Task: Use VLC "Snapshot" feature to capture screenshots of a video with customized filename and location.
Action: Mouse moved to (245, 64)
Screenshot: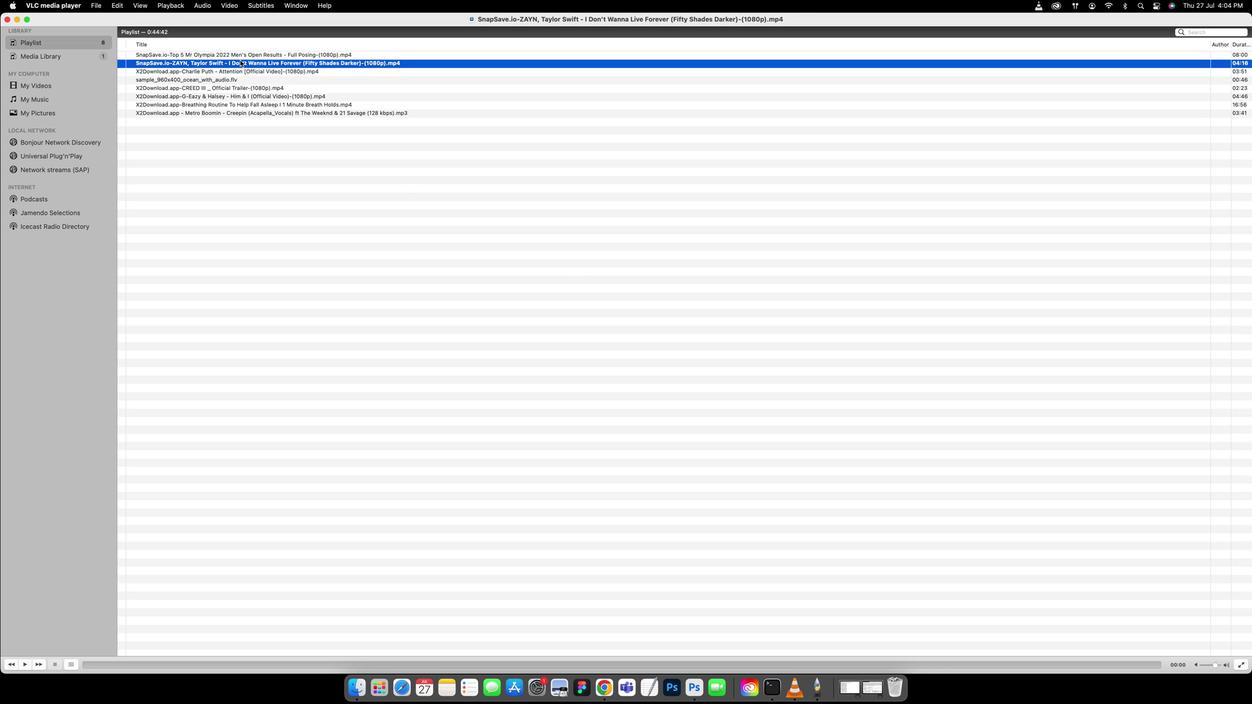 
Action: Mouse pressed left at (245, 64)
Screenshot: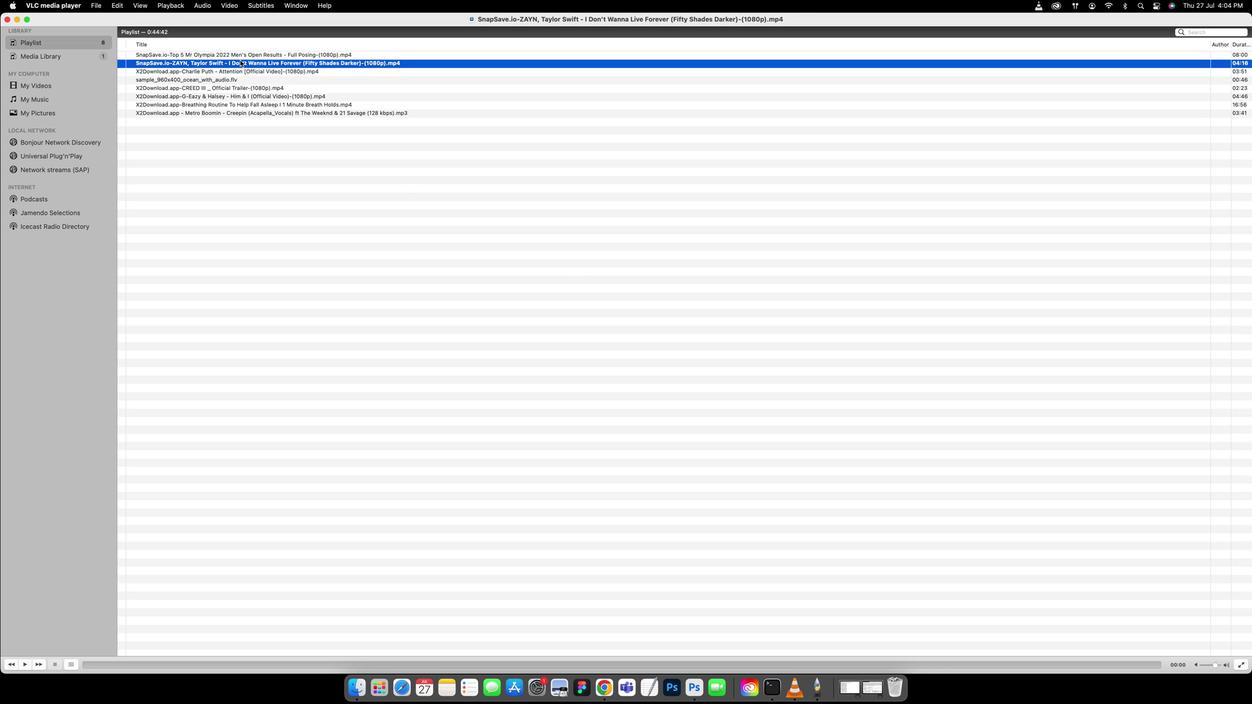 
Action: Mouse pressed left at (245, 64)
Screenshot: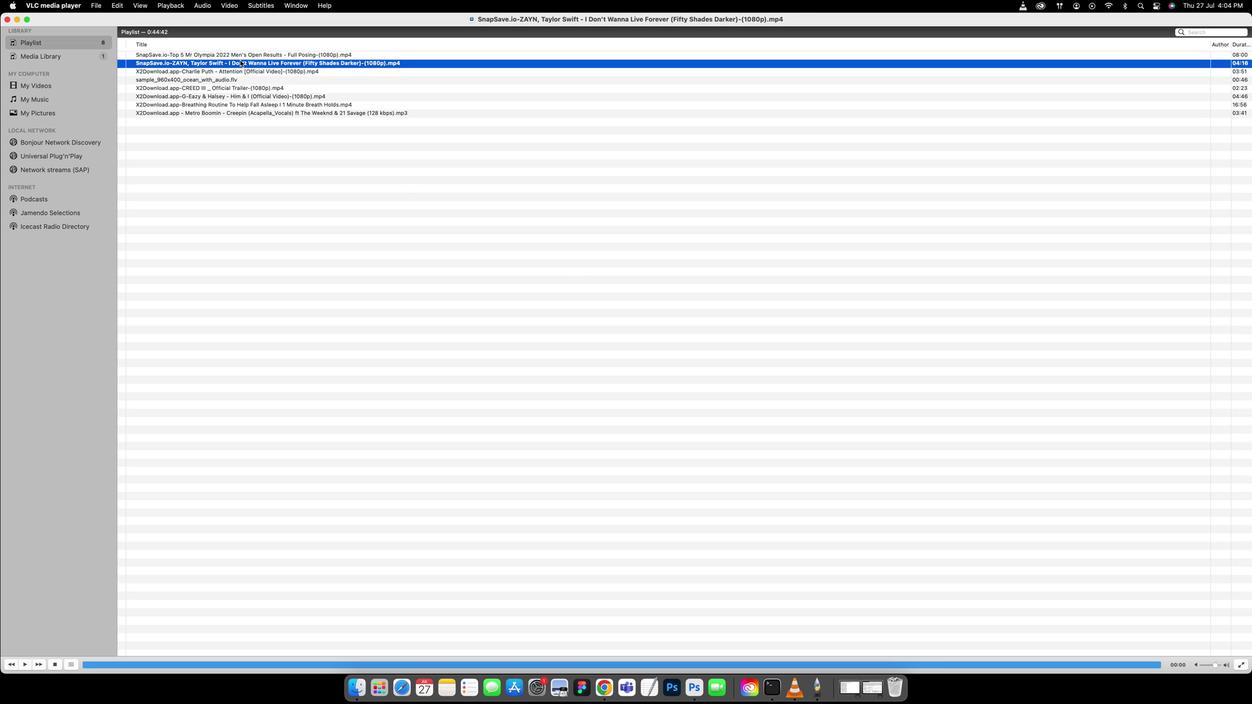 
Action: Mouse moved to (906, 552)
Screenshot: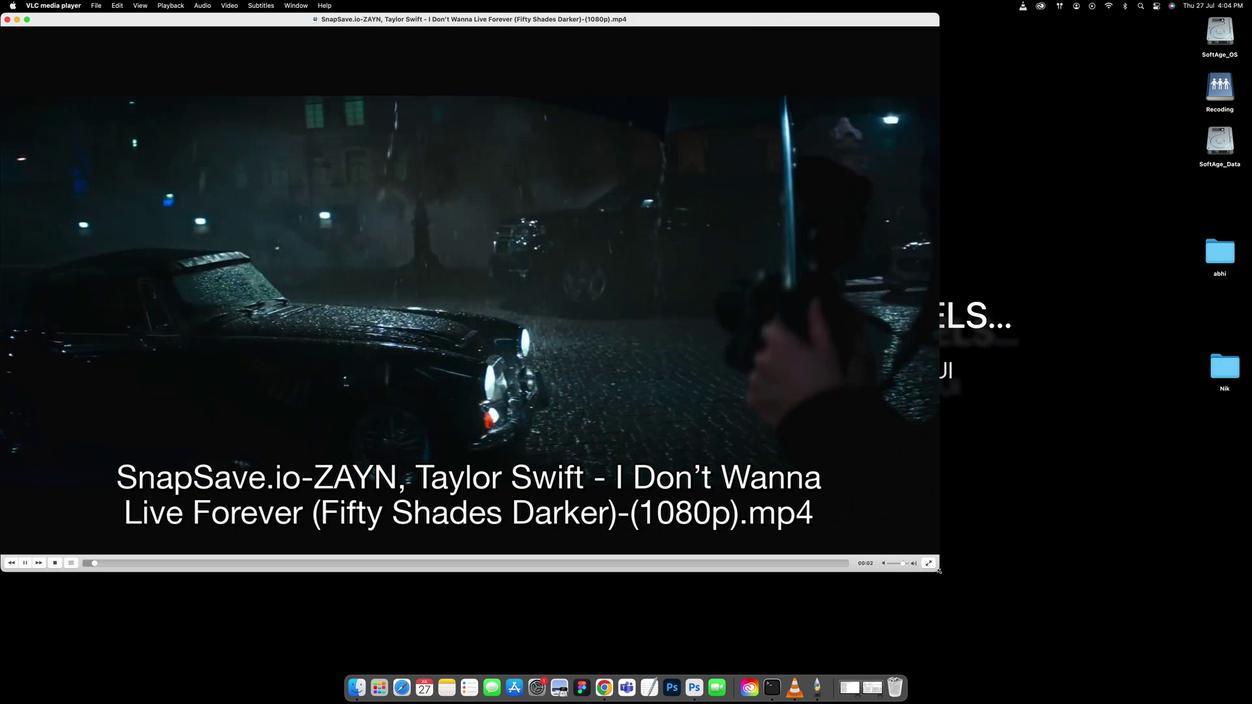 
Action: Mouse pressed left at (906, 552)
Screenshot: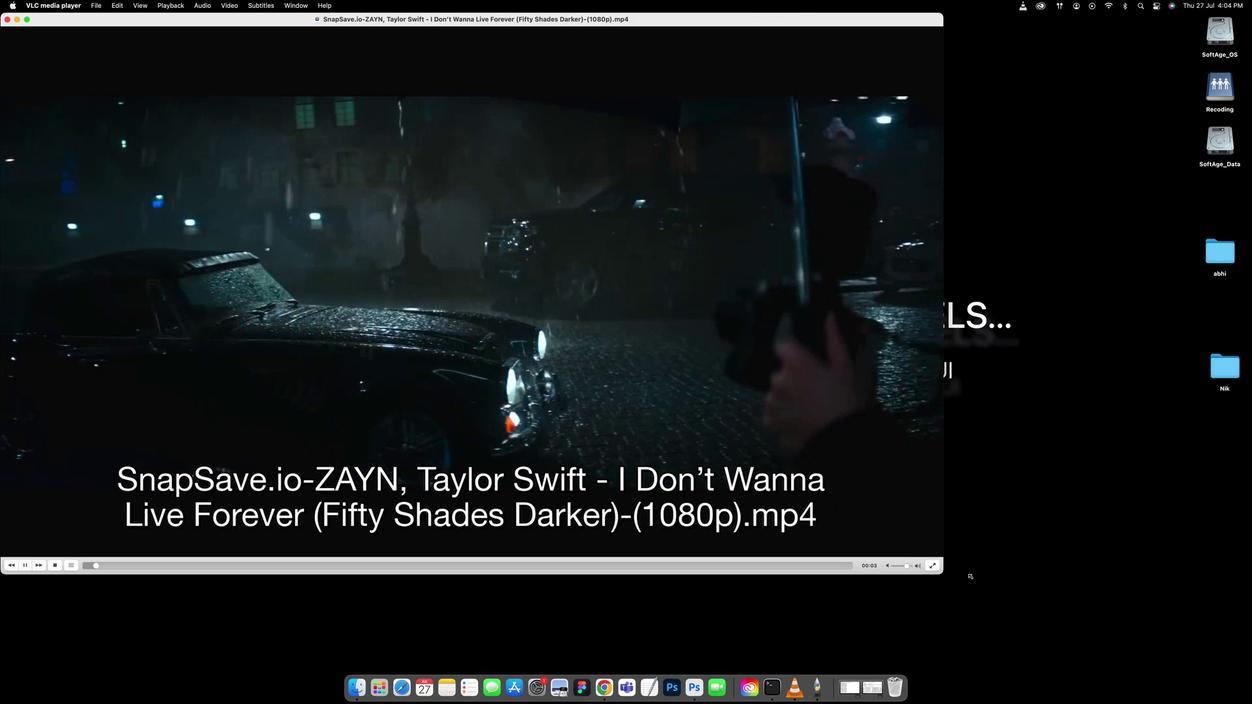
Action: Mouse moved to (1084, 646)
Screenshot: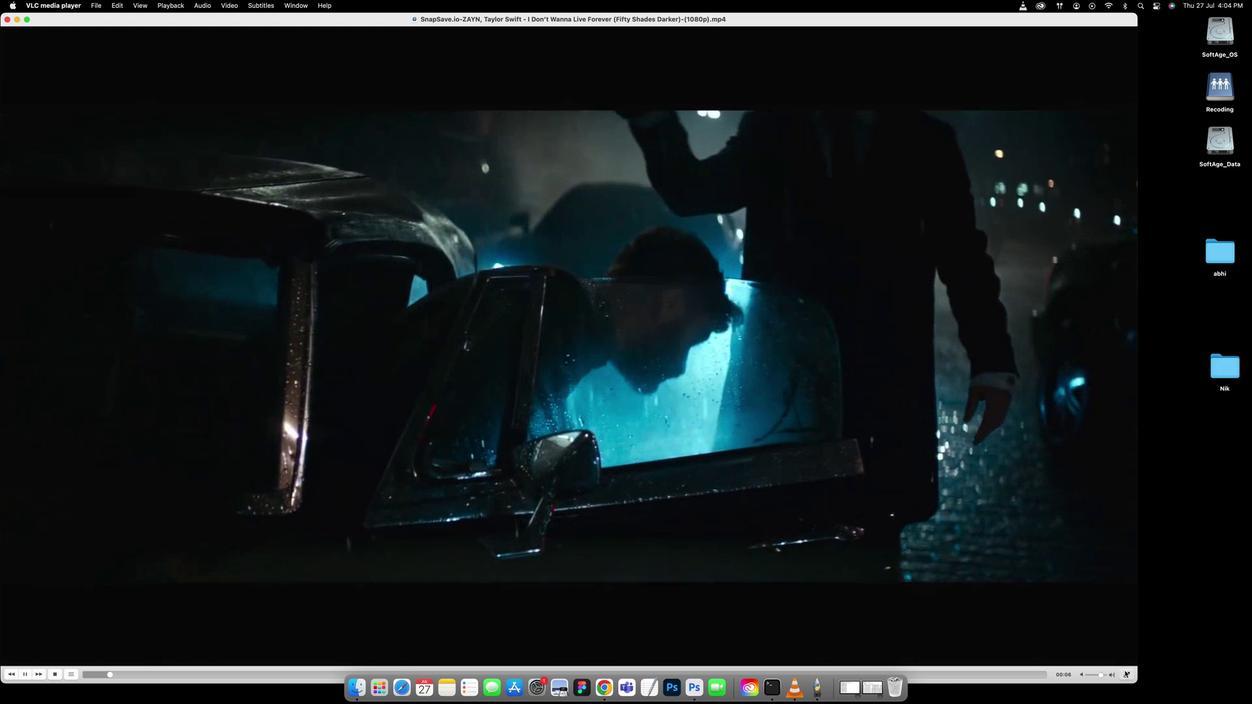 
Action: Mouse pressed left at (1084, 646)
Screenshot: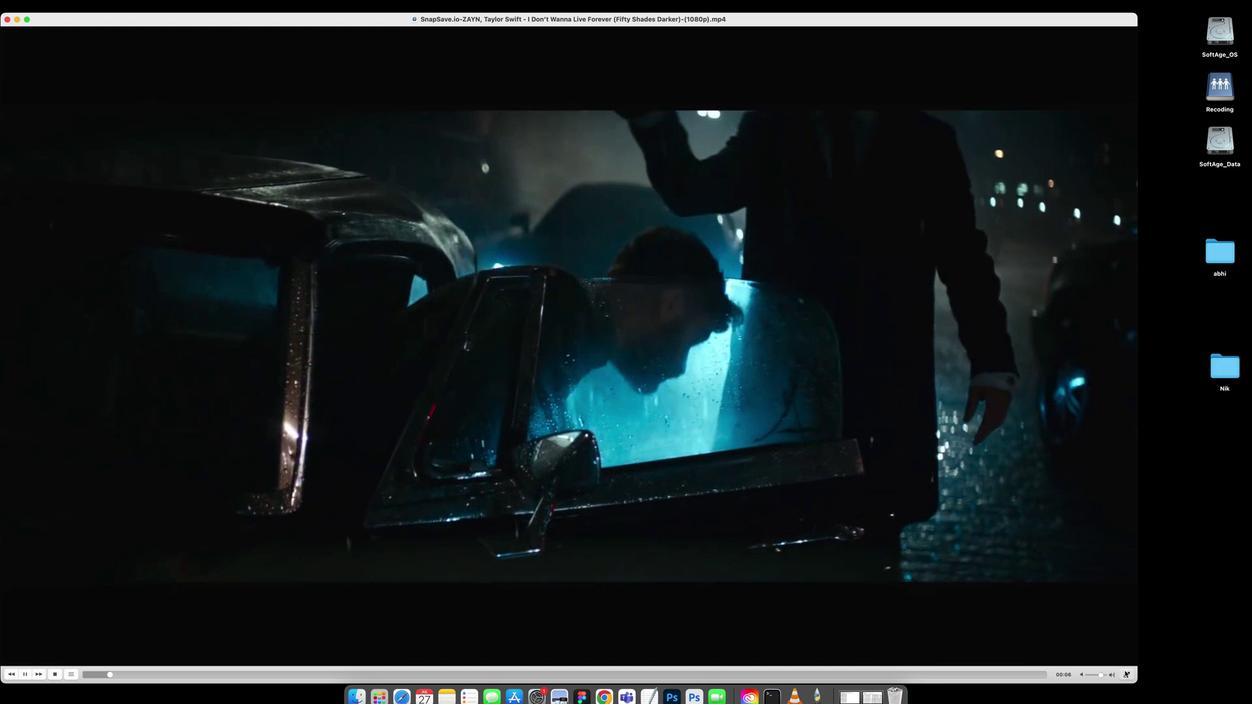 
Action: Mouse moved to (233, 7)
Screenshot: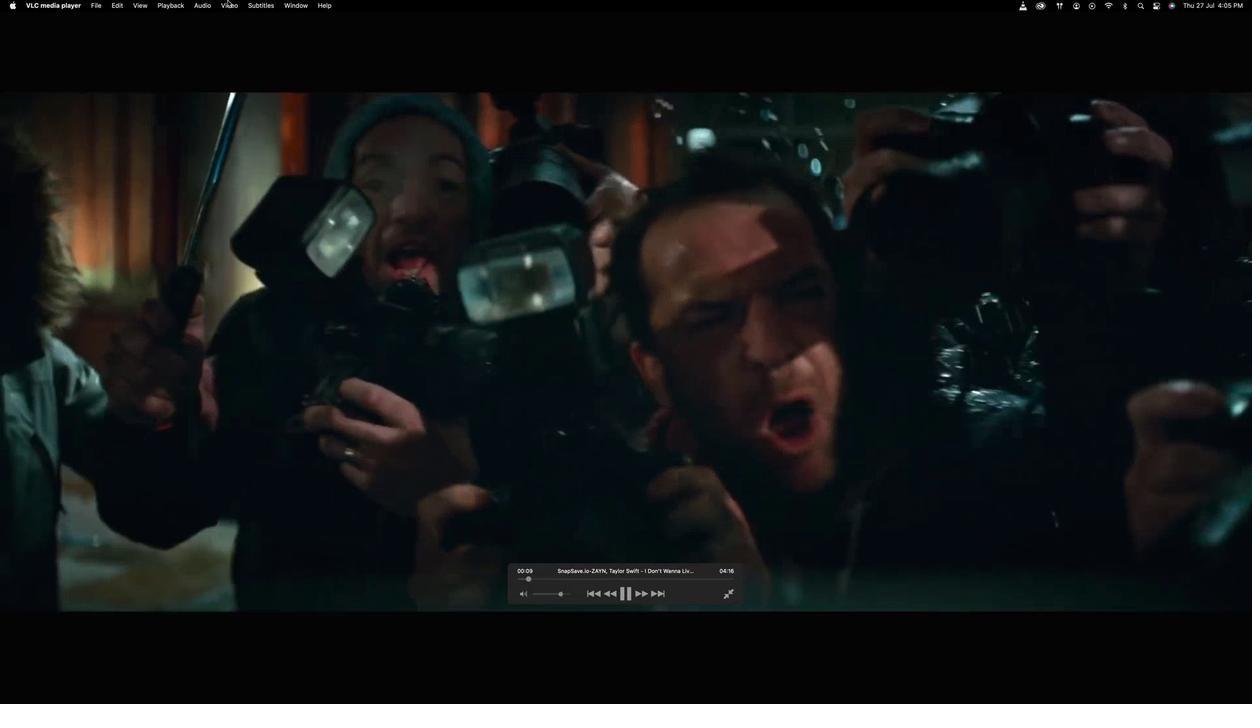 
Action: Mouse pressed left at (233, 7)
Screenshot: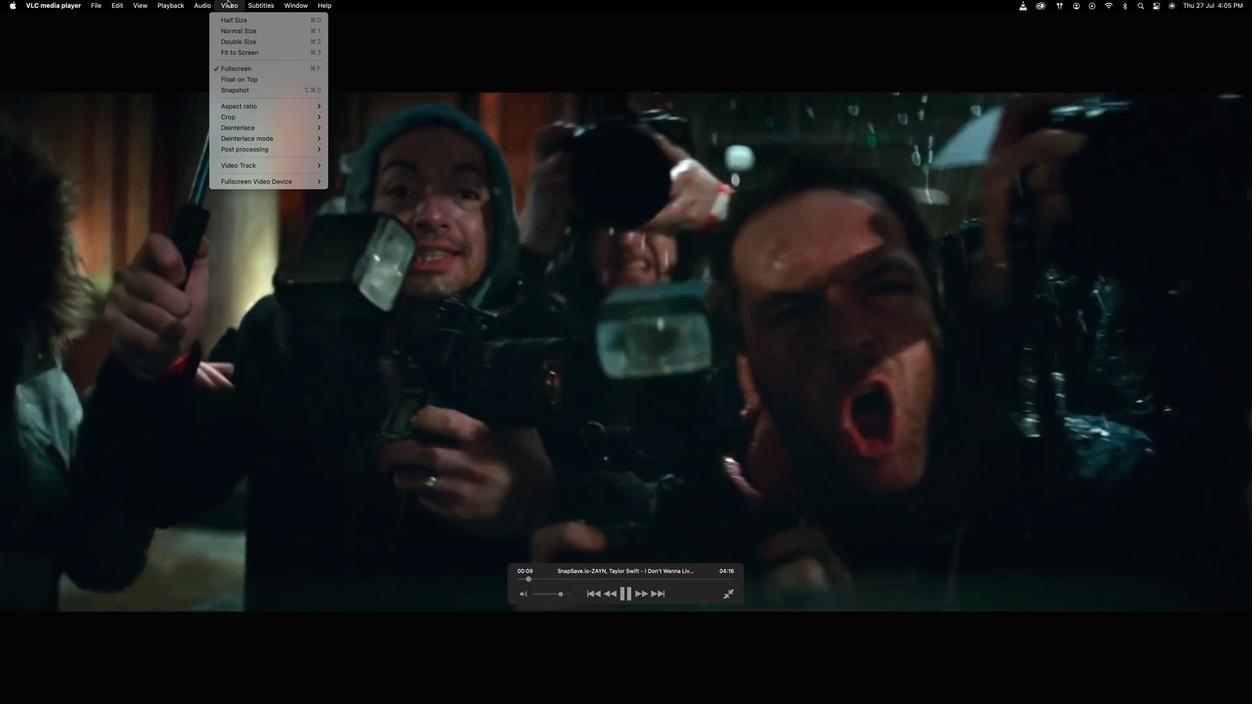 
Action: Mouse moved to (236, 92)
Screenshot: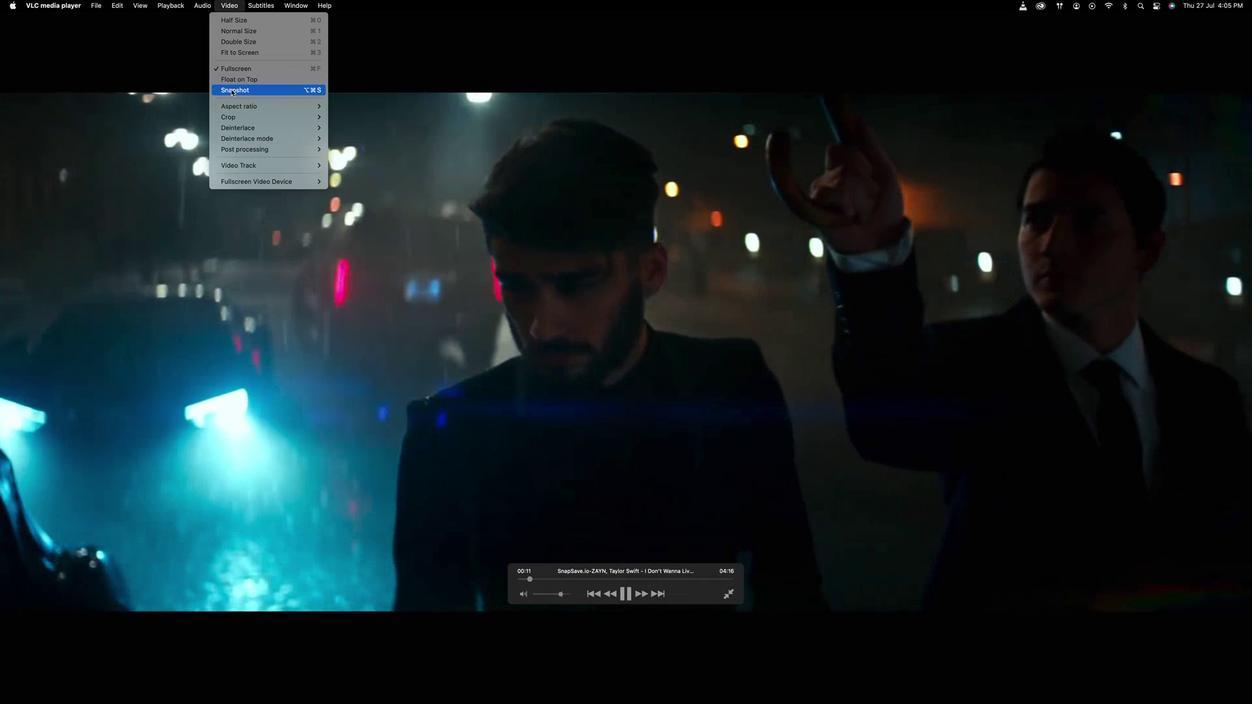 
Action: Mouse pressed left at (236, 92)
Screenshot: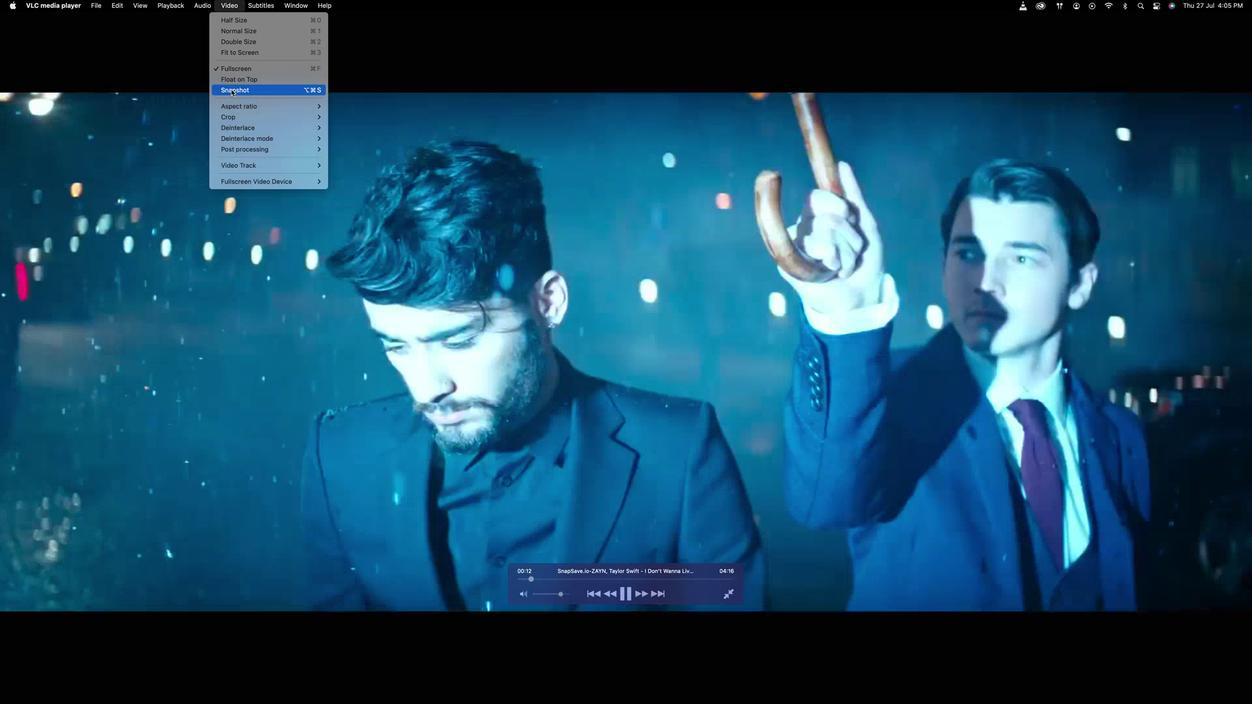 
Action: Mouse moved to (510, 135)
Screenshot: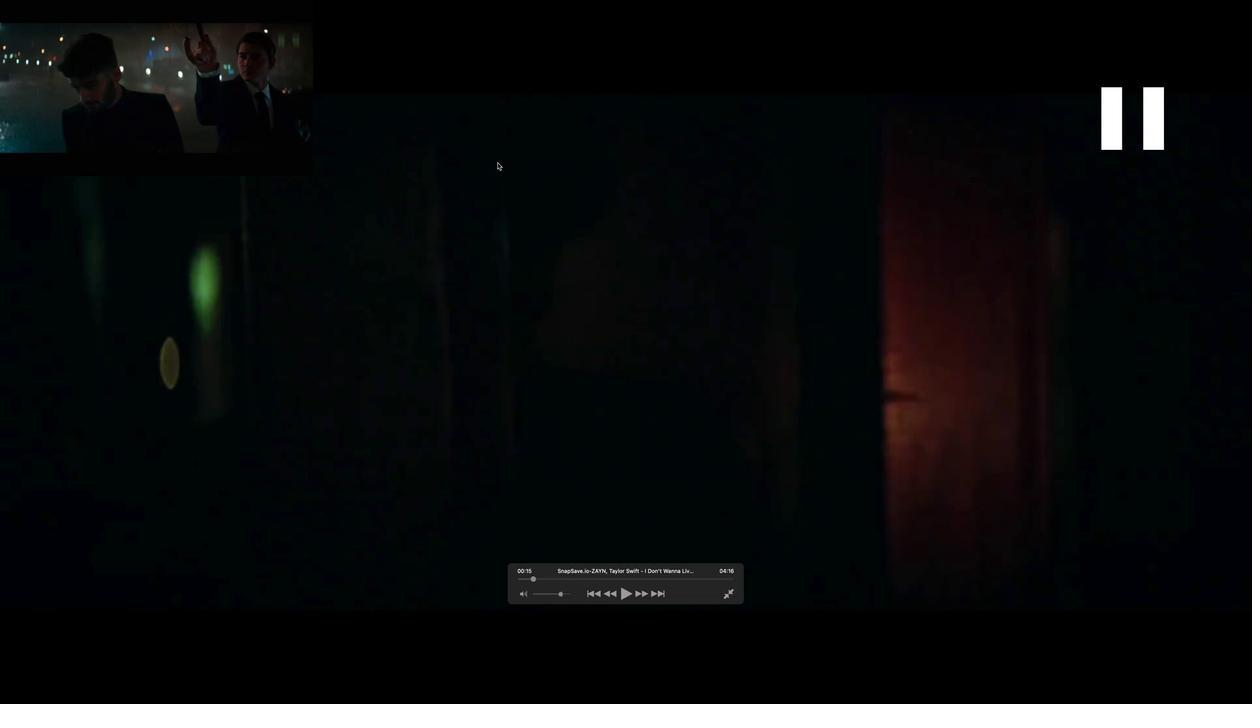 
Action: Key pressed Key.space
Screenshot: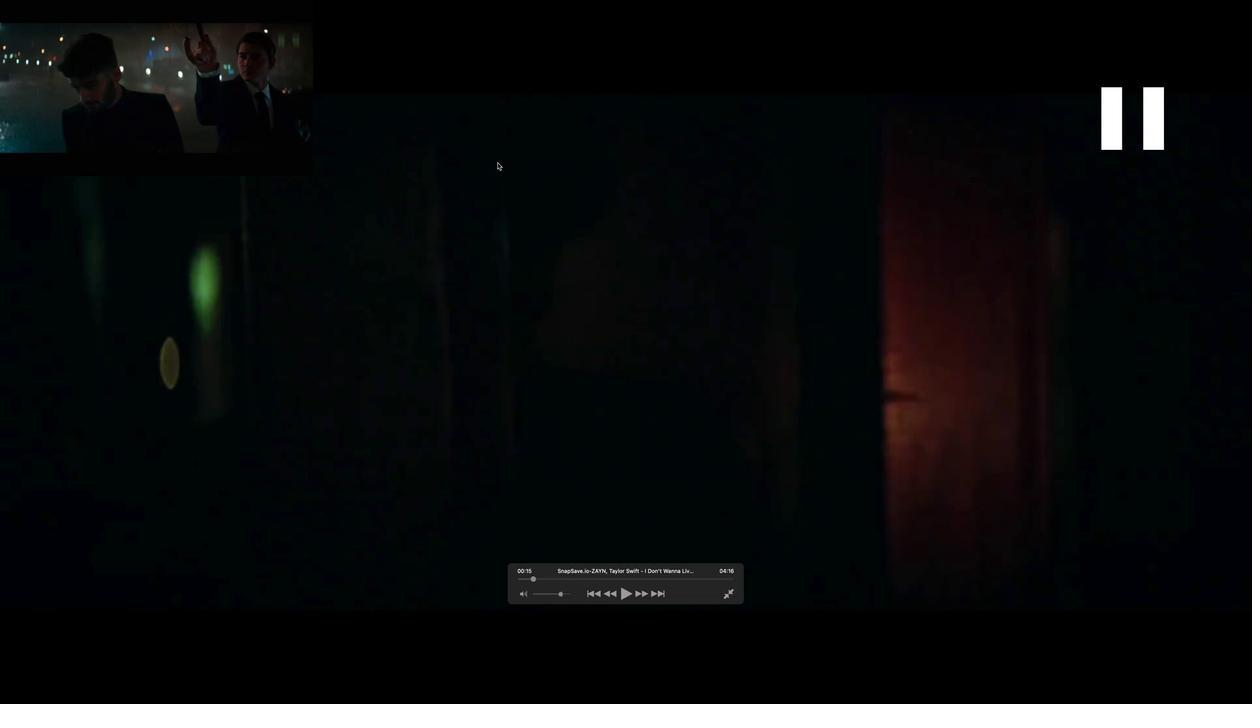
Action: Mouse moved to (706, 573)
Screenshot: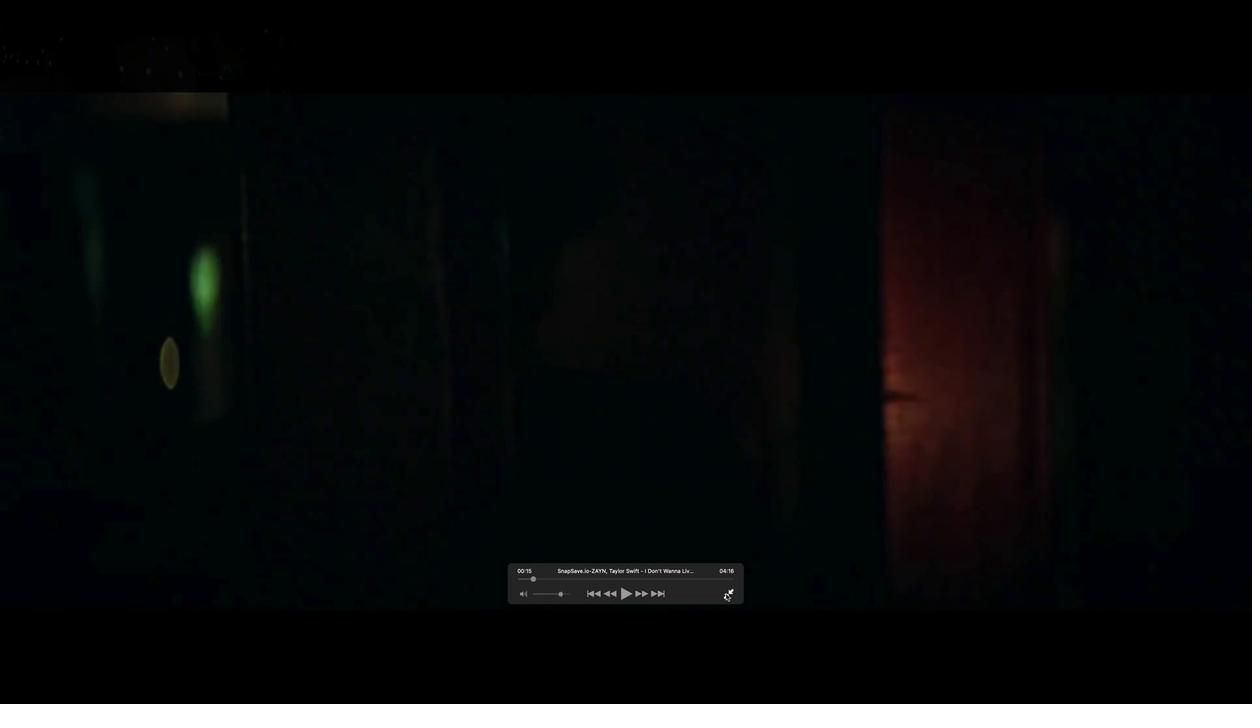 
Action: Mouse pressed left at (706, 573)
Screenshot: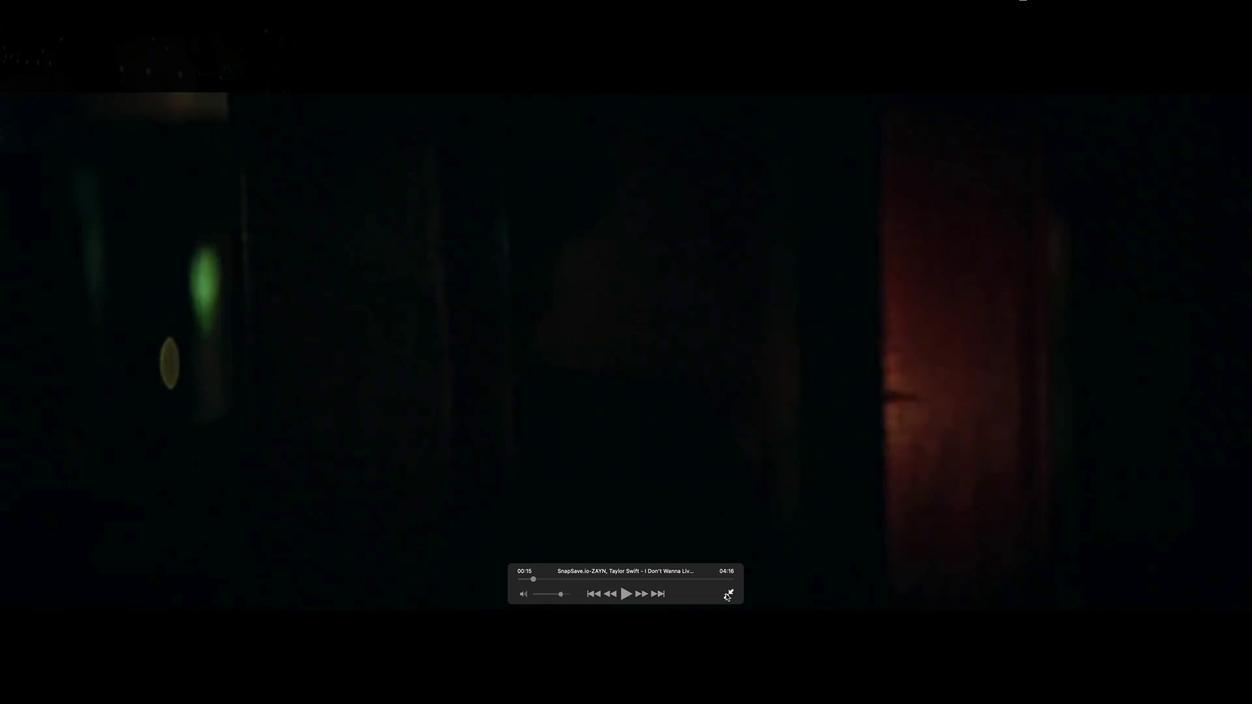 
Action: Mouse moved to (349, 661)
Screenshot: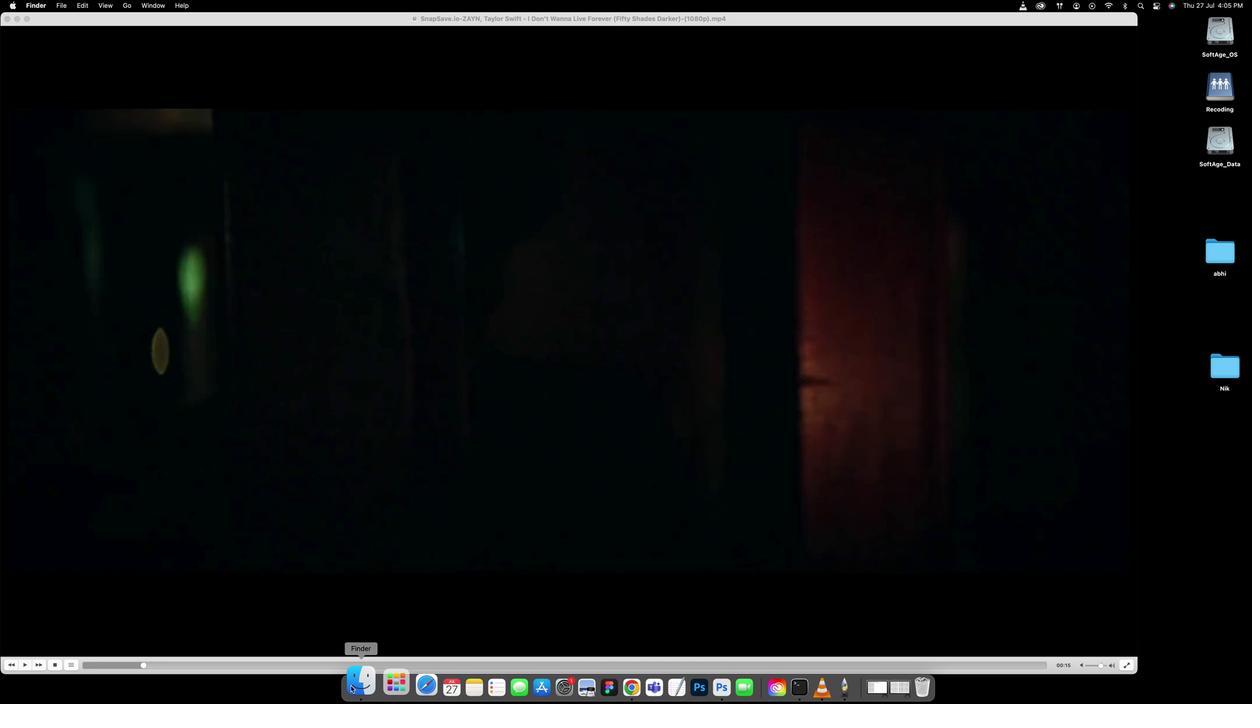 
Action: Mouse pressed left at (349, 661)
Screenshot: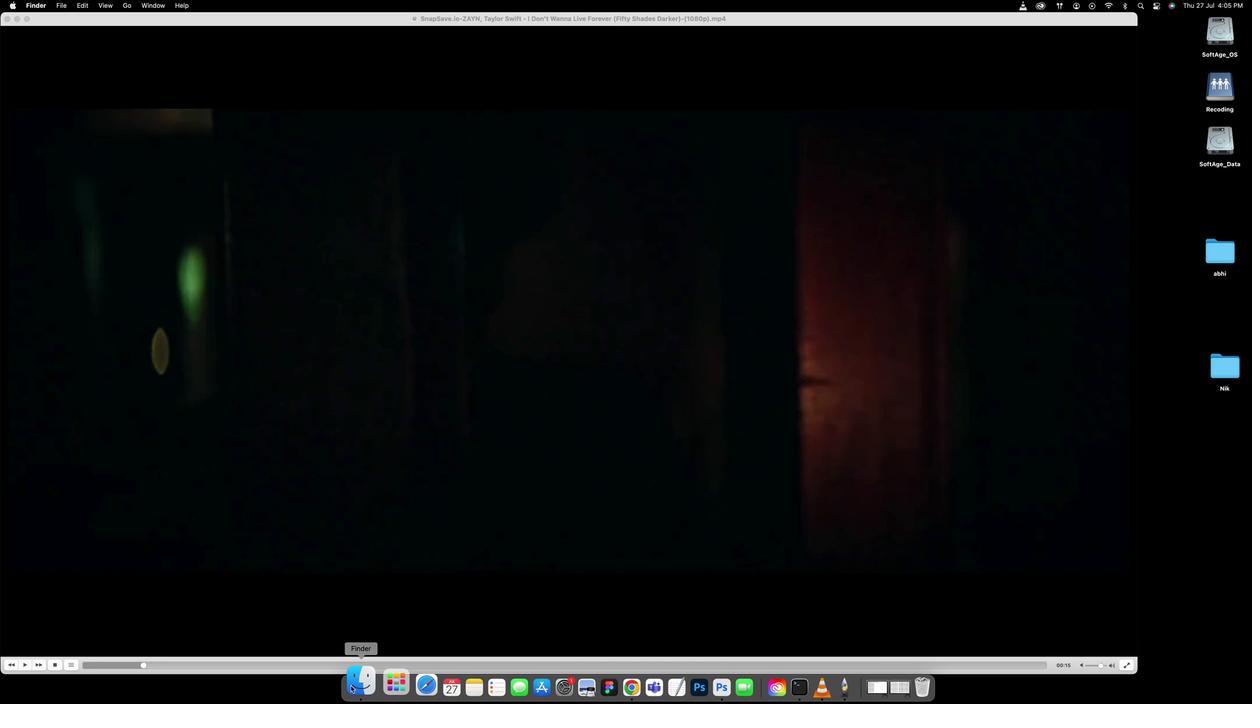 
Action: Mouse moved to (364, 405)
Screenshot: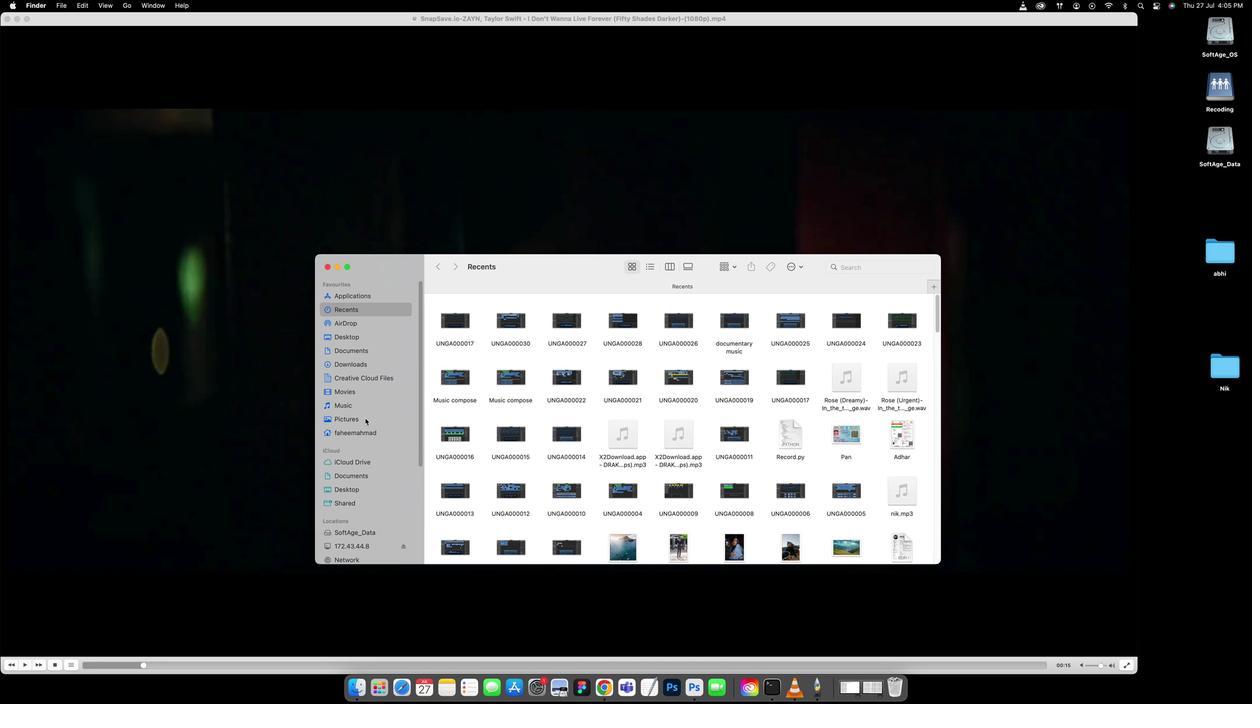 
Action: Mouse pressed left at (364, 405)
Screenshot: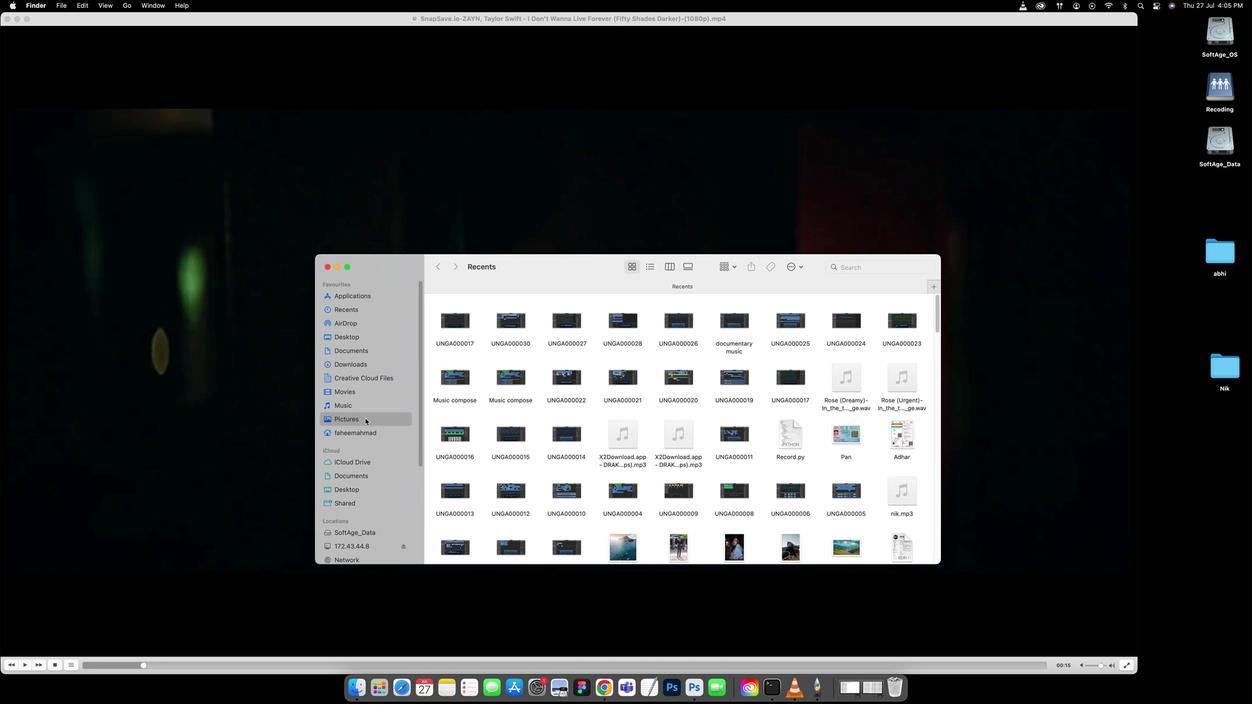 
Action: Mouse moved to (455, 333)
Screenshot: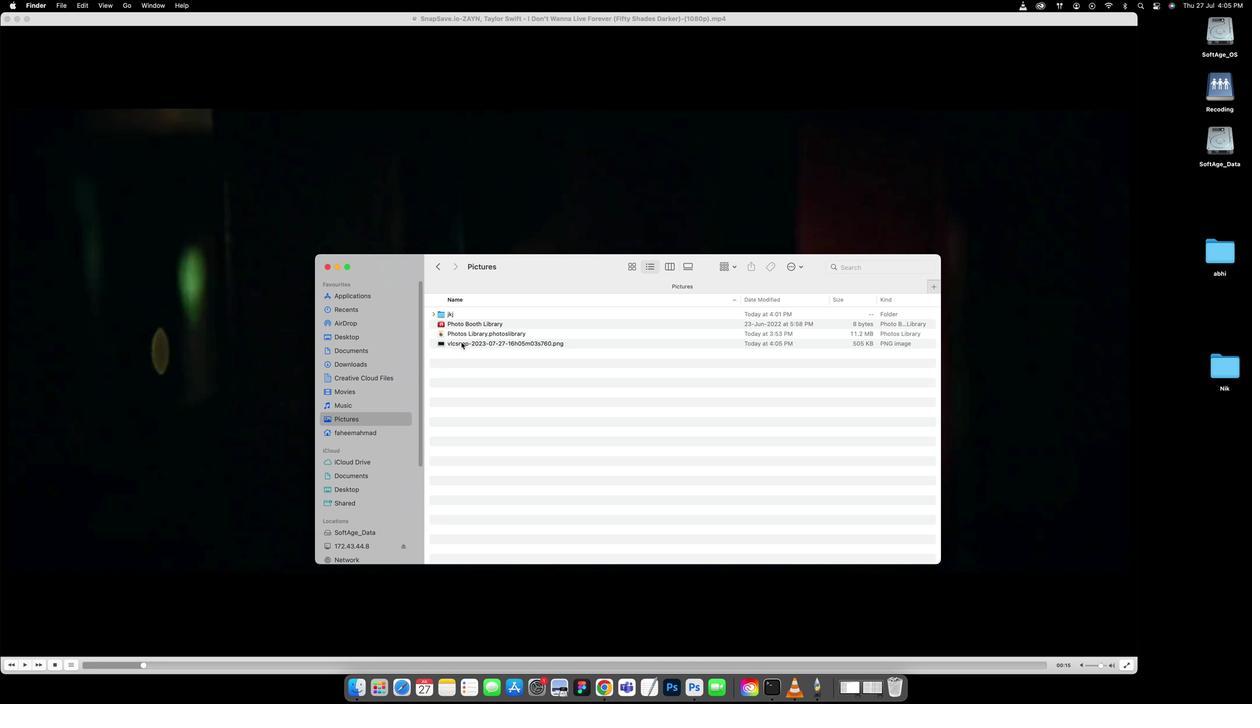 
Action: Mouse pressed left at (455, 333)
Screenshot: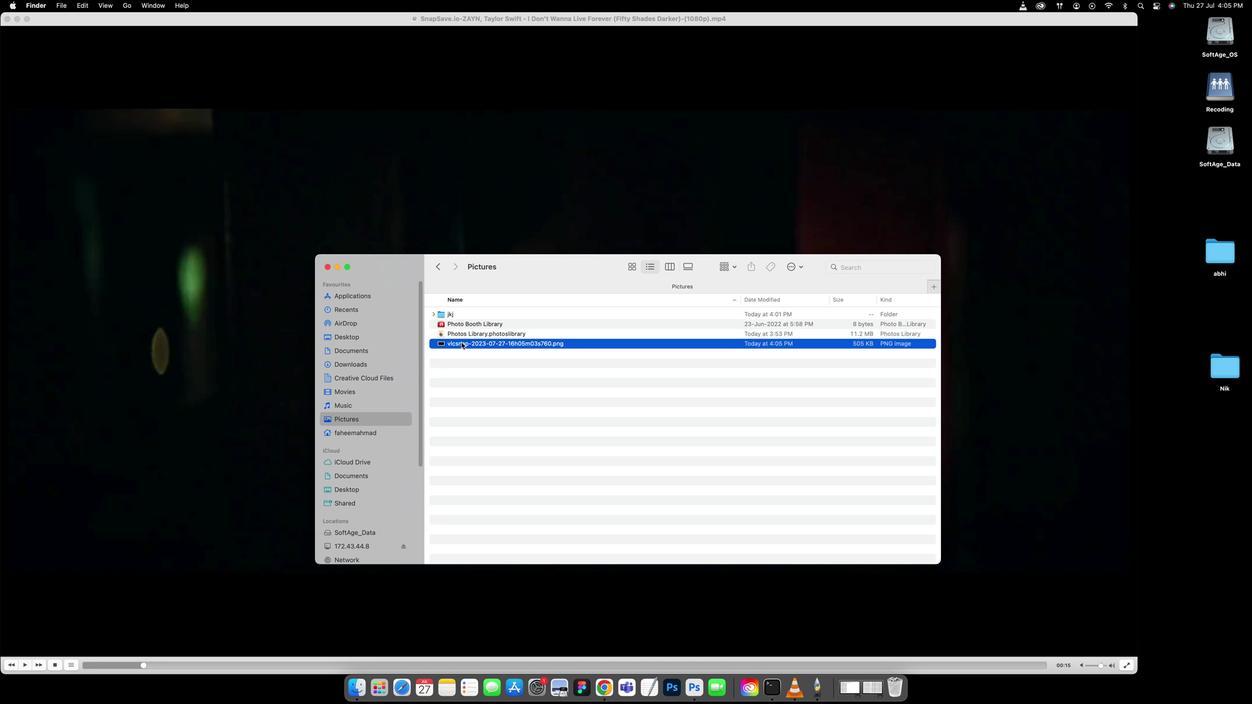 
Action: Mouse pressed right at (455, 333)
Screenshot: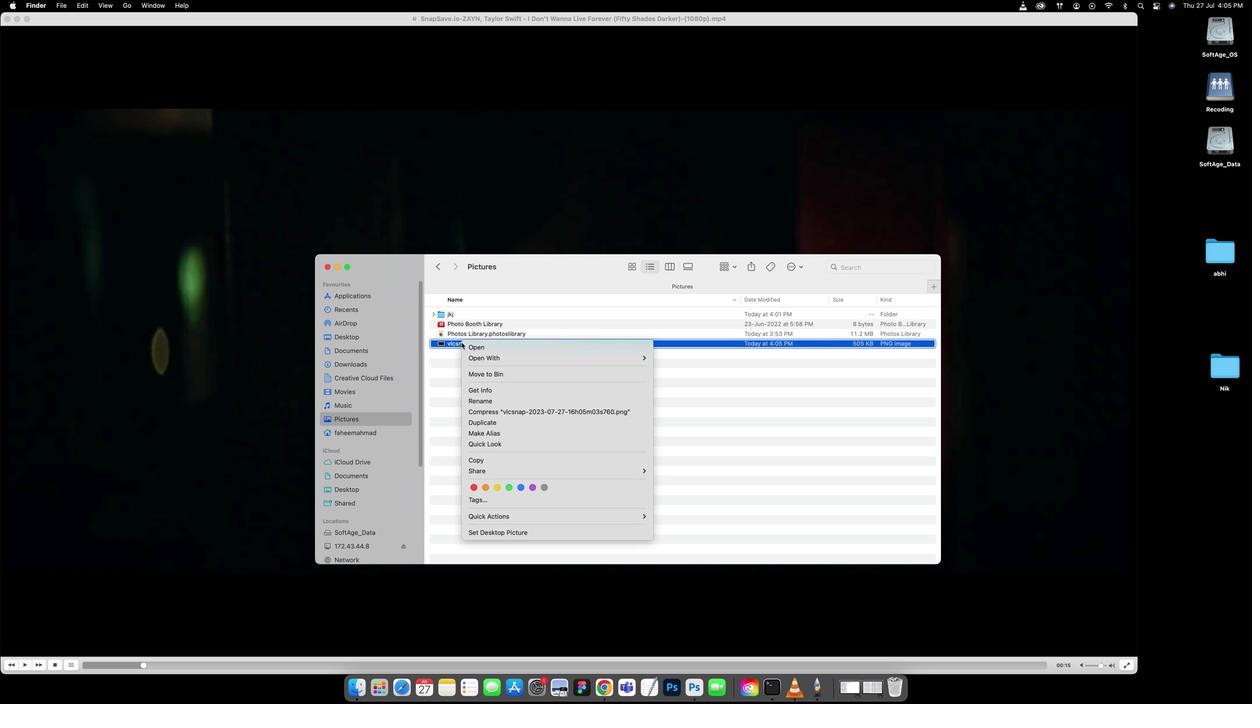 
Action: Mouse moved to (469, 389)
Screenshot: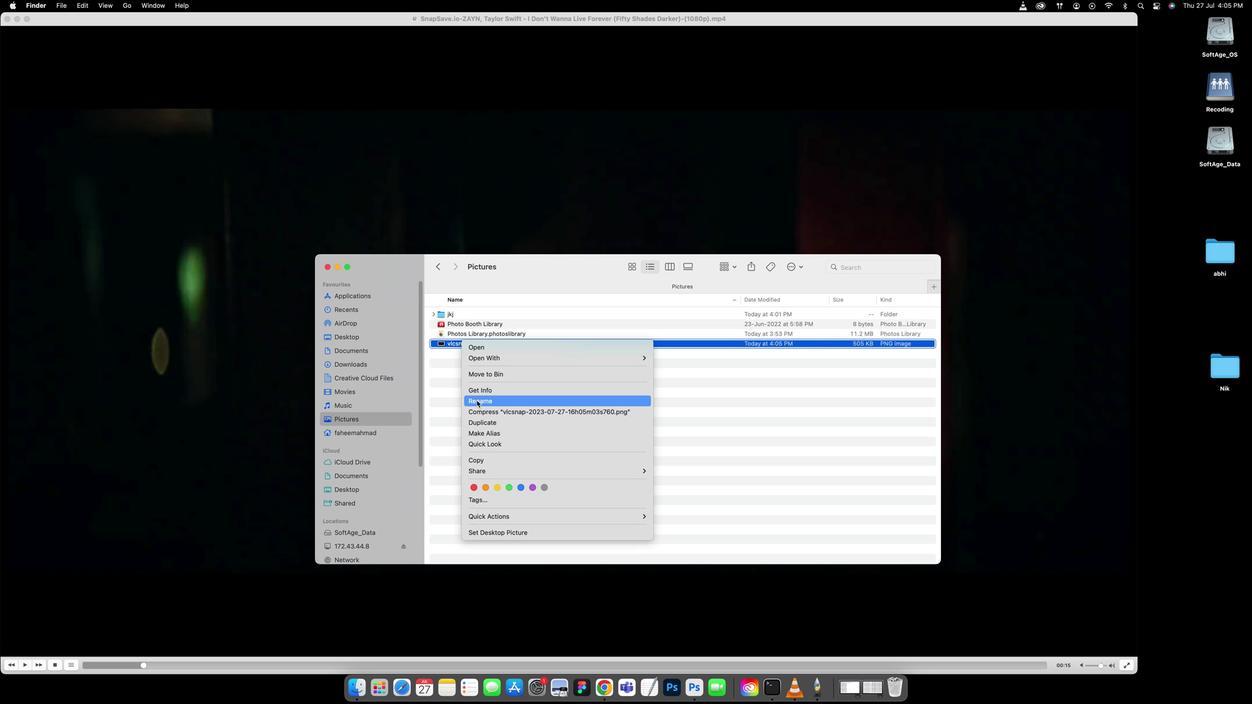 
Action: Mouse pressed left at (469, 389)
Screenshot: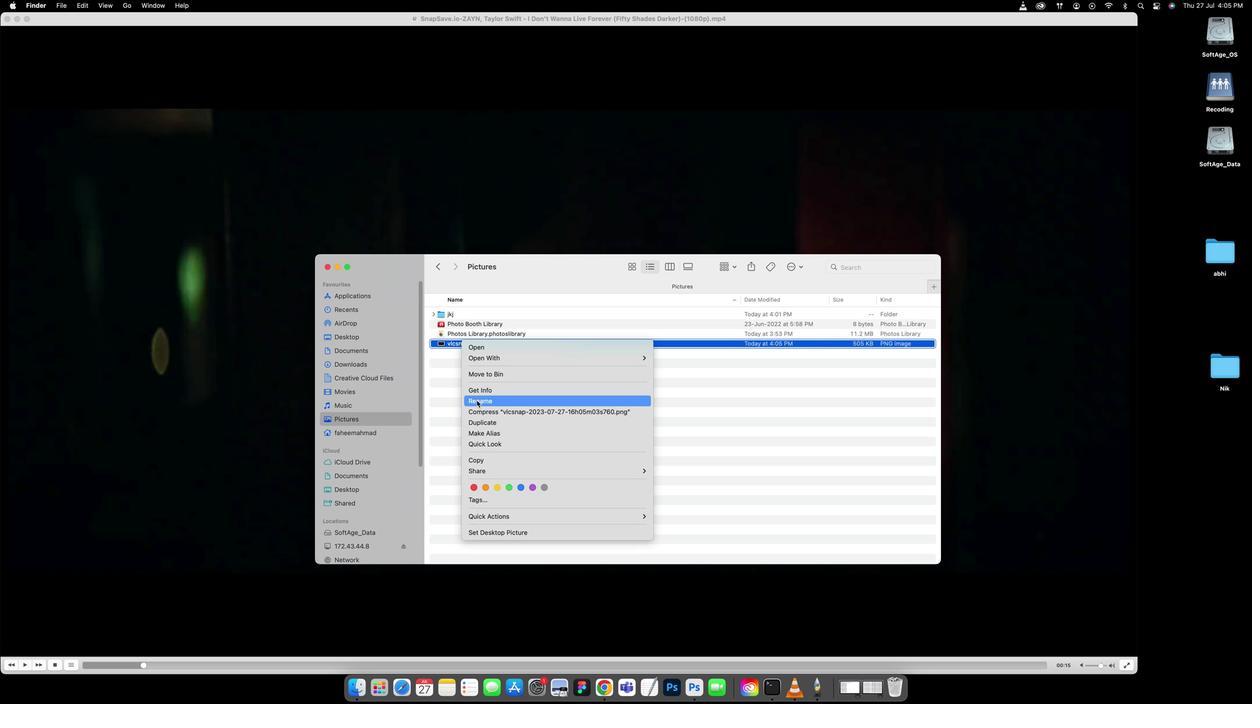 
Action: Key pressed Key.caps_lockKey.caps_lock'I'Key.caps_lockKey.space'd''o''n''t'Key.space'w''a''n''n''a'Key.space'l''i''v''e'Key.space'f''o''r''e''v''e''r'
Screenshot: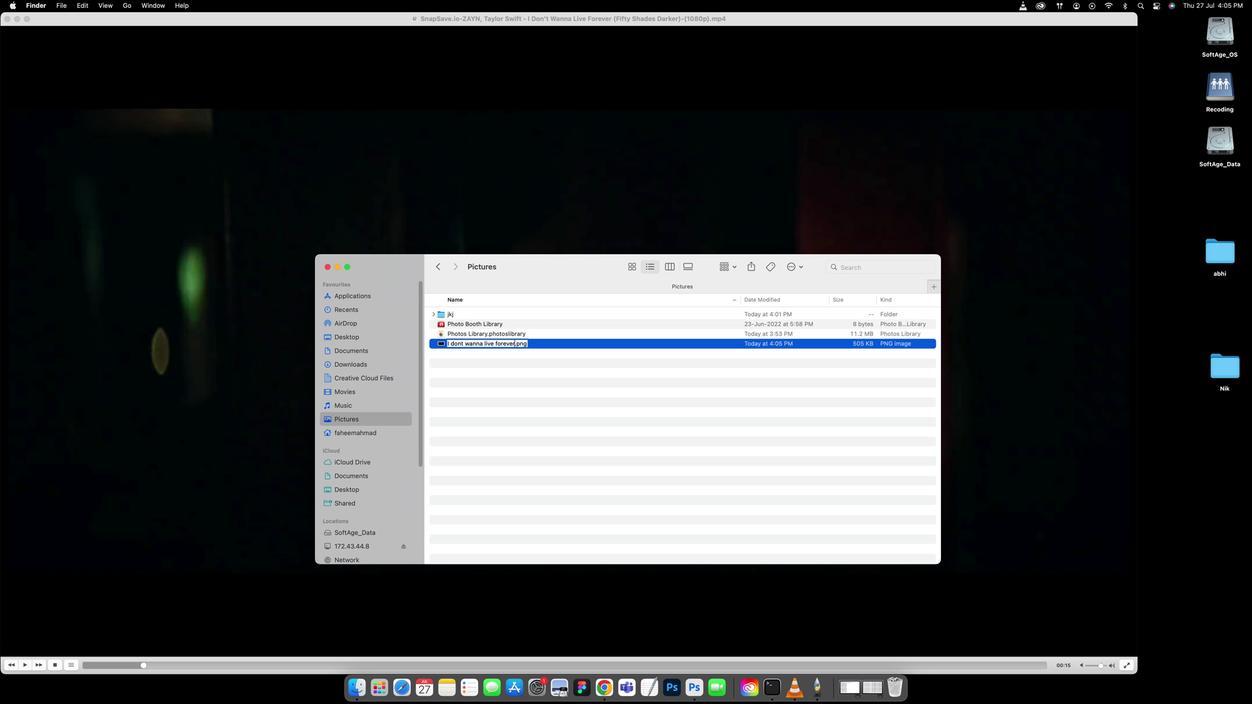 
Action: Mouse moved to (470, 389)
Screenshot: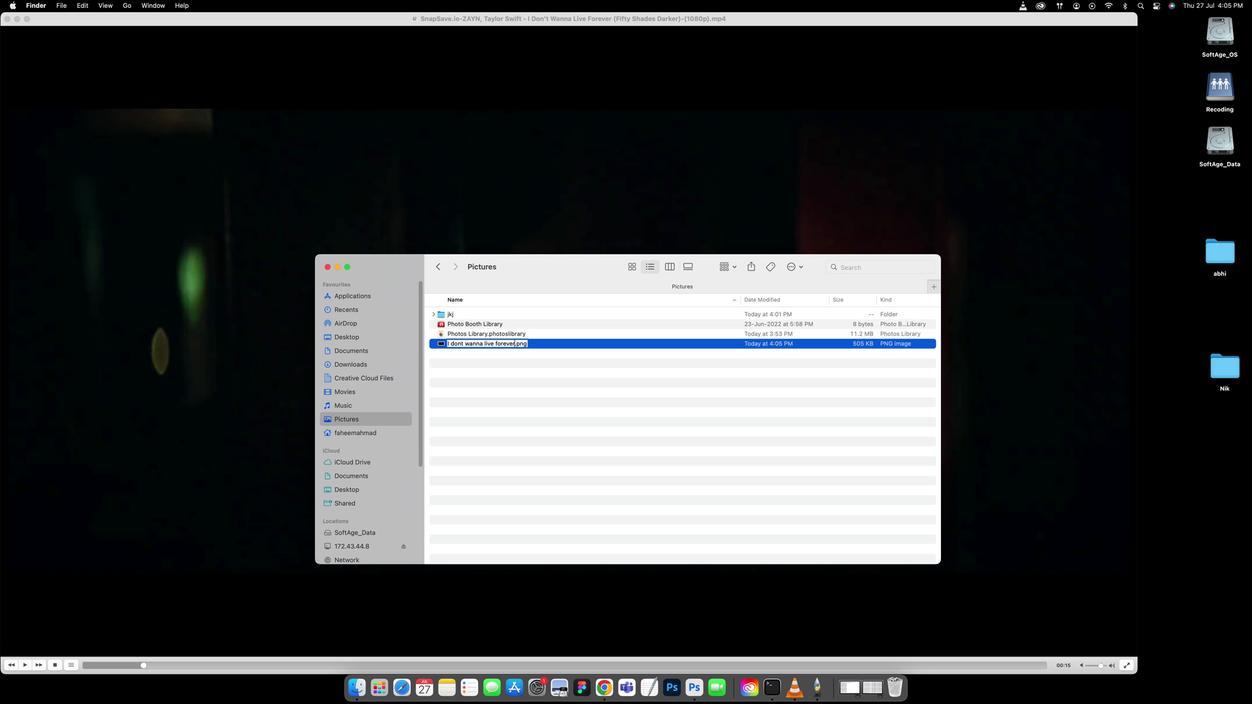 
Action: Key pressed Key.enter
Screenshot: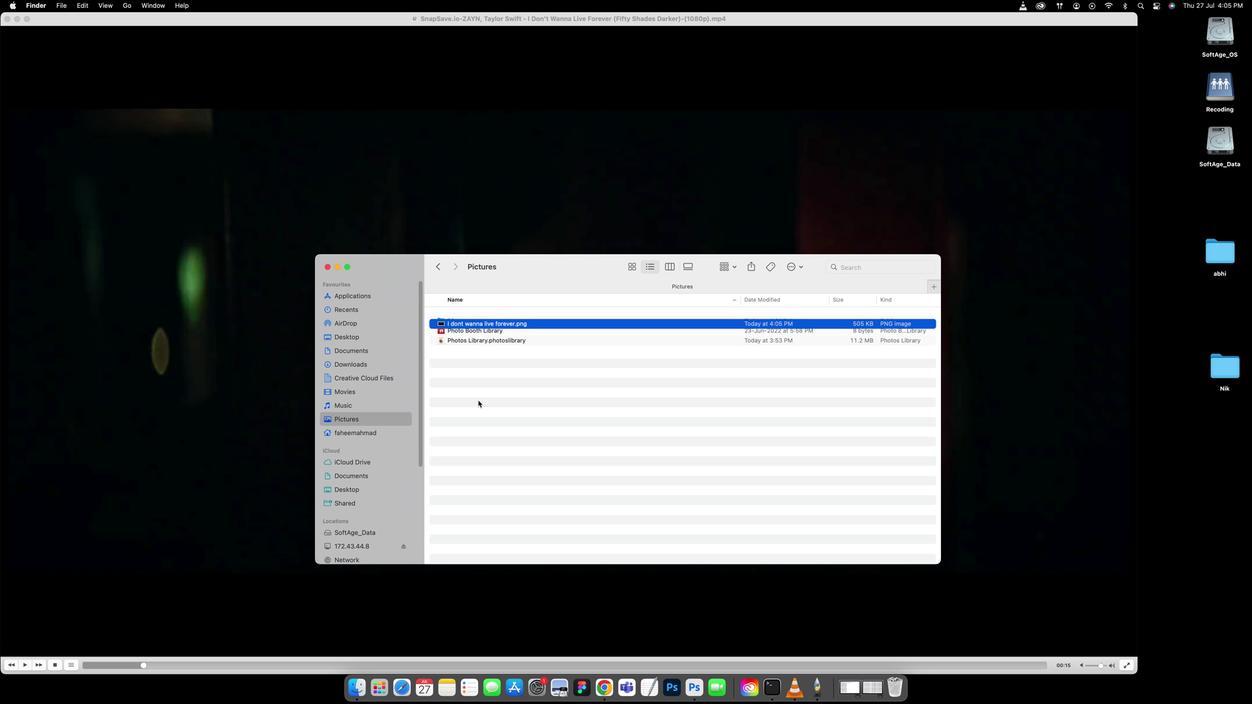 
Action: Mouse moved to (485, 306)
Screenshot: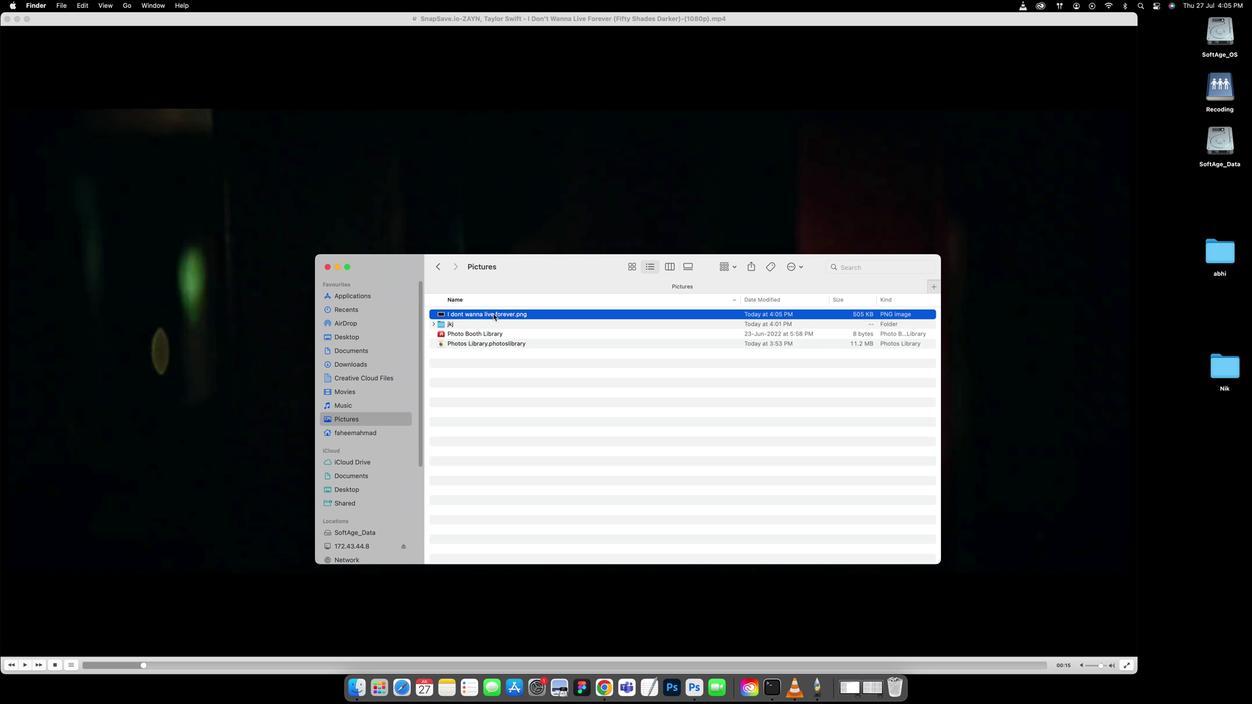 
Action: Mouse pressed left at (485, 306)
Screenshot: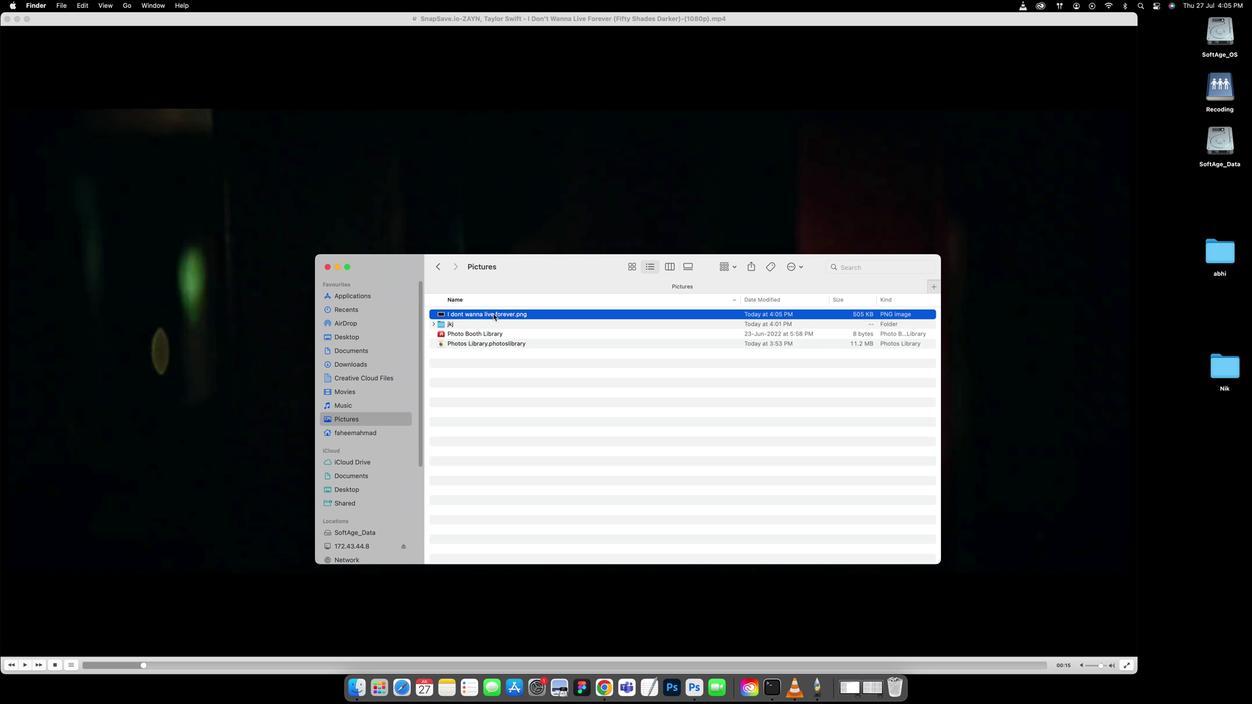 
Action: Mouse moved to (471, 220)
Screenshot: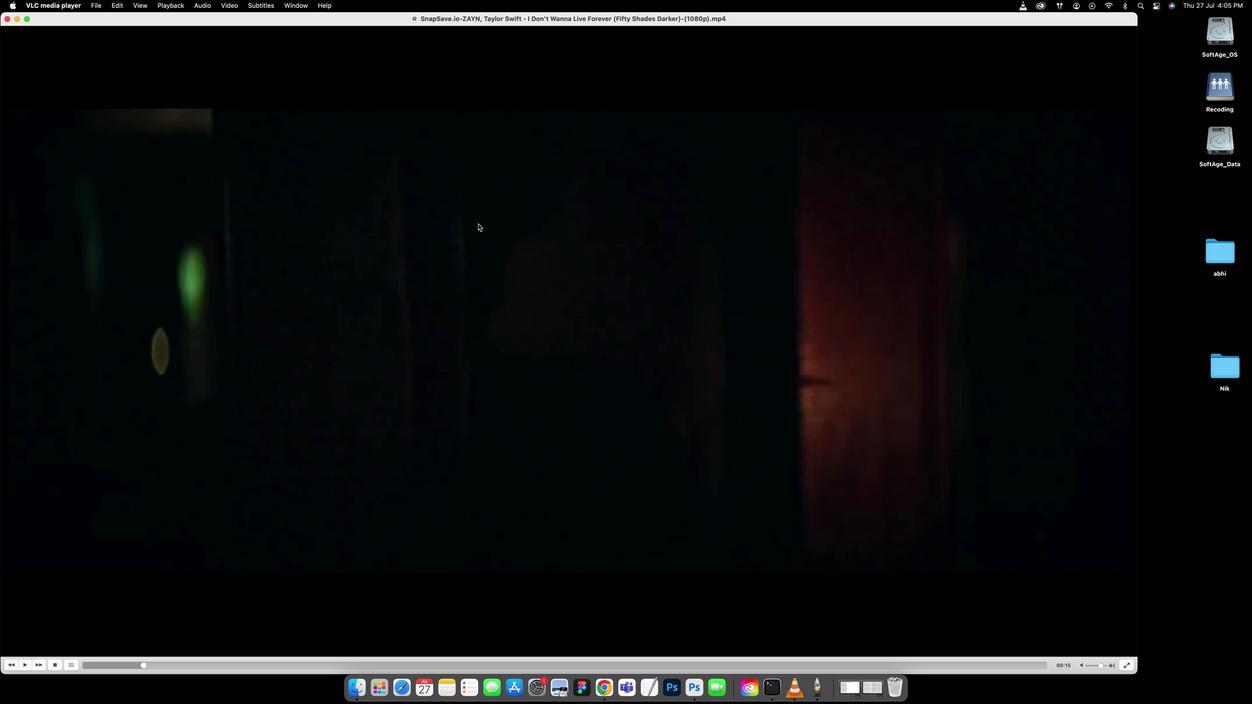 
Action: Mouse pressed left at (471, 220)
Screenshot: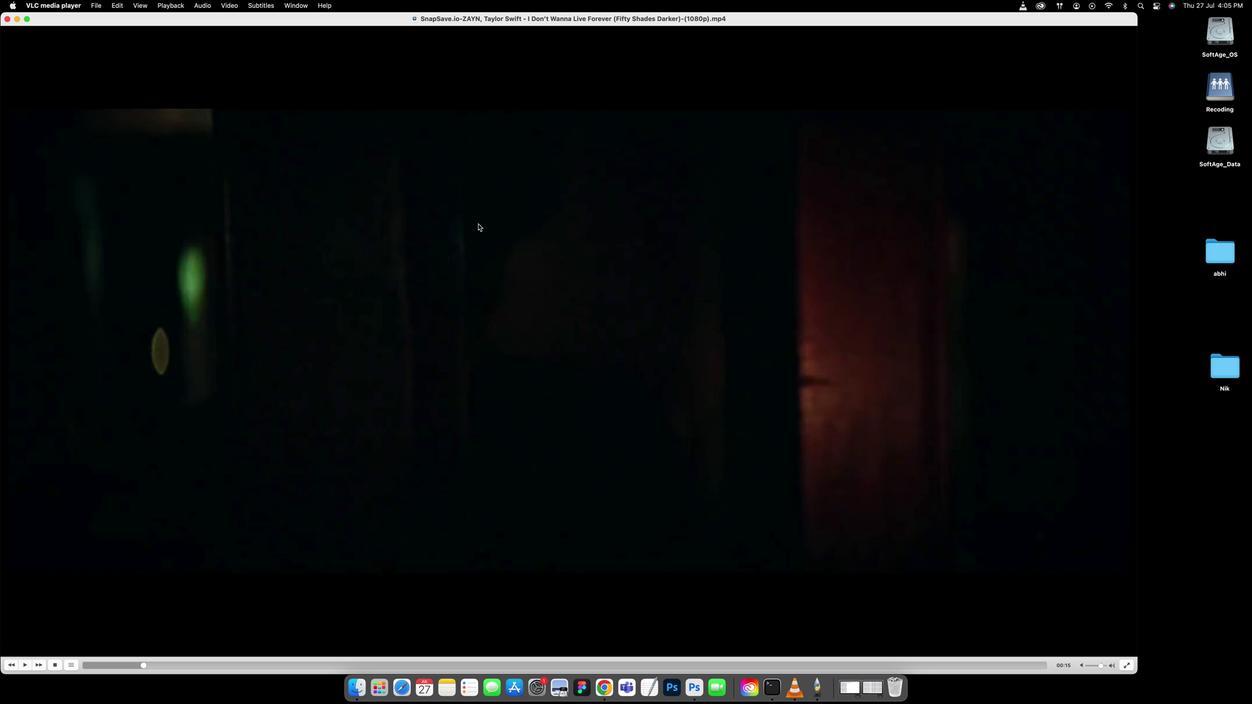 
